 Task: Create a due date automation trigger when advanced on, on the monday of the week a card is due add fields without custom field "Resume" set to a date in this week at 11:00 AM.
Action: Mouse moved to (989, 77)
Screenshot: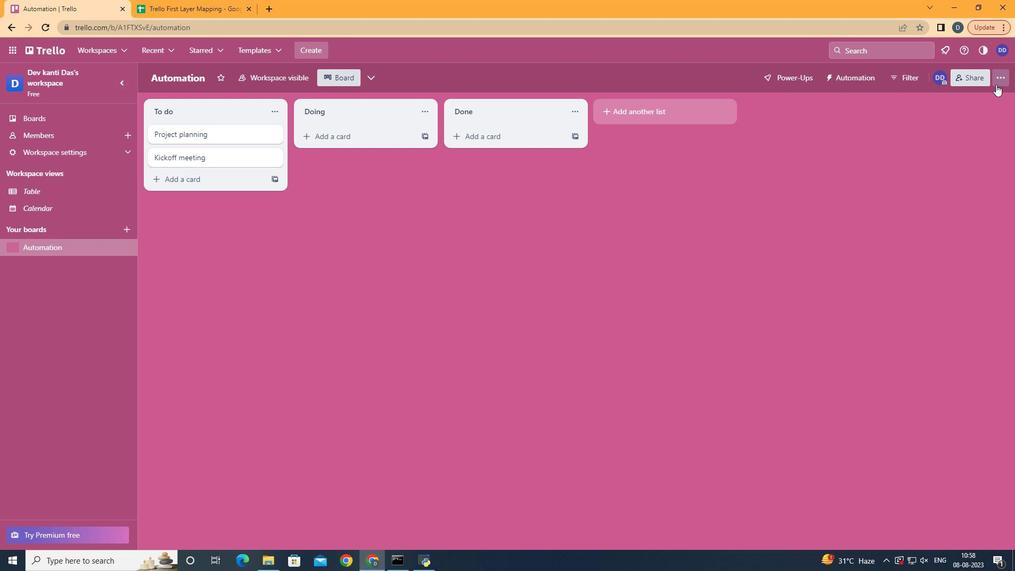 
Action: Mouse pressed left at (989, 77)
Screenshot: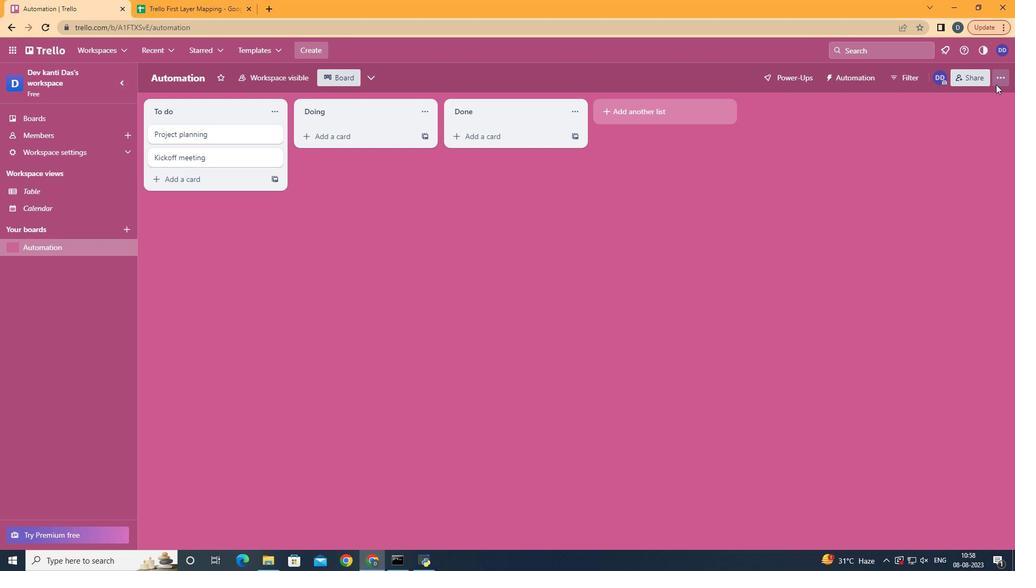 
Action: Mouse moved to (897, 230)
Screenshot: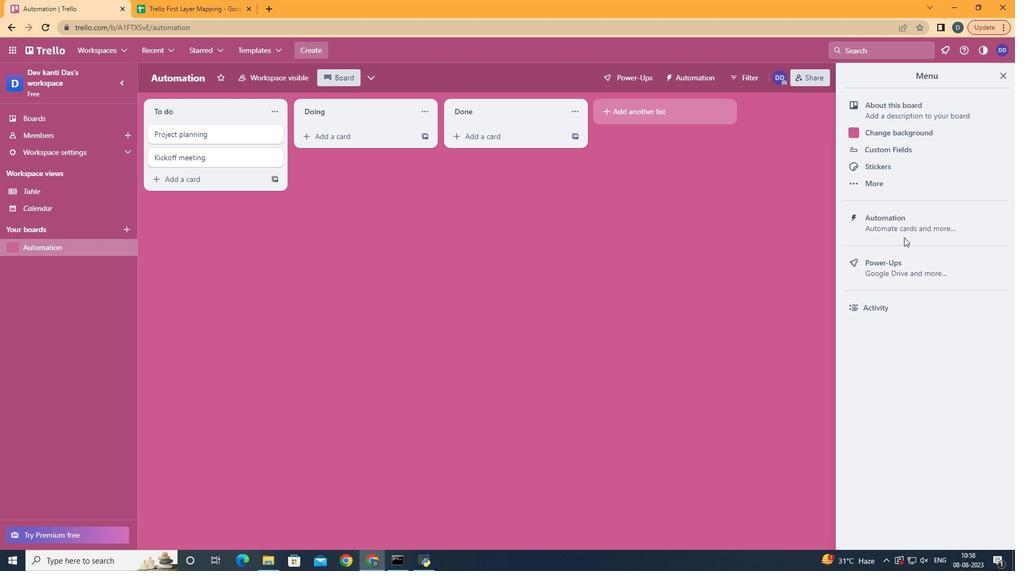 
Action: Mouse pressed left at (897, 230)
Screenshot: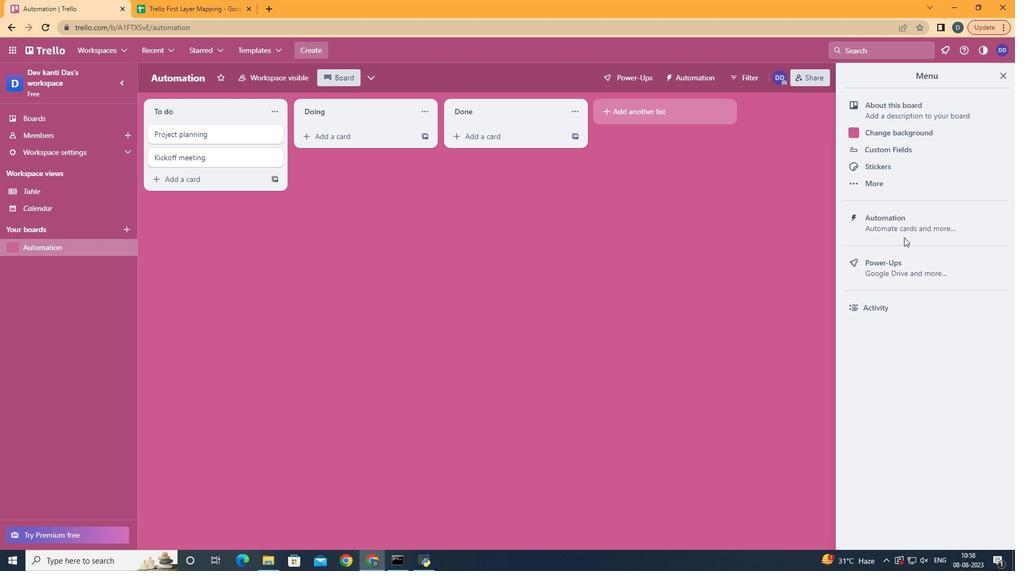 
Action: Mouse moved to (902, 217)
Screenshot: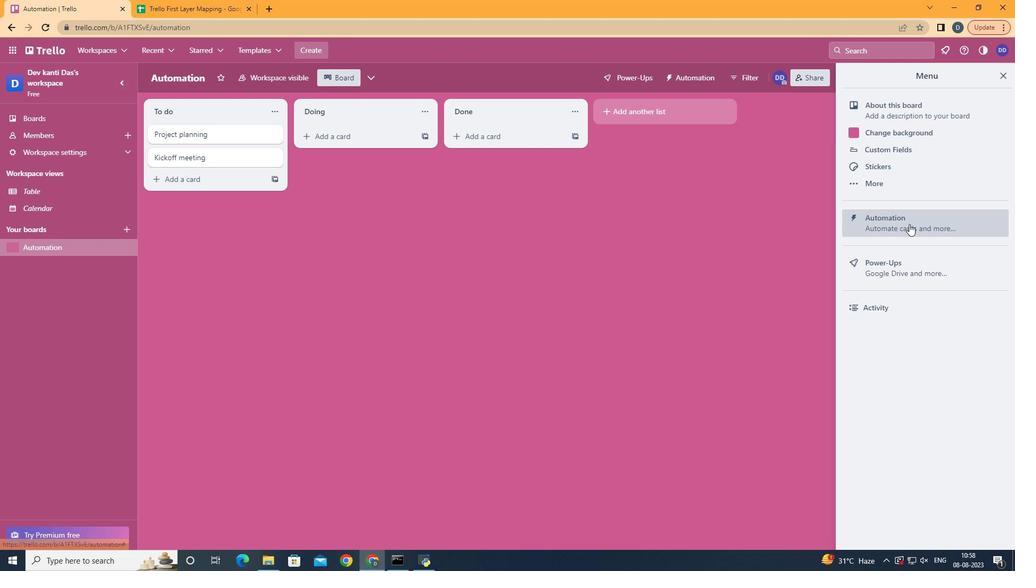 
Action: Mouse pressed left at (902, 217)
Screenshot: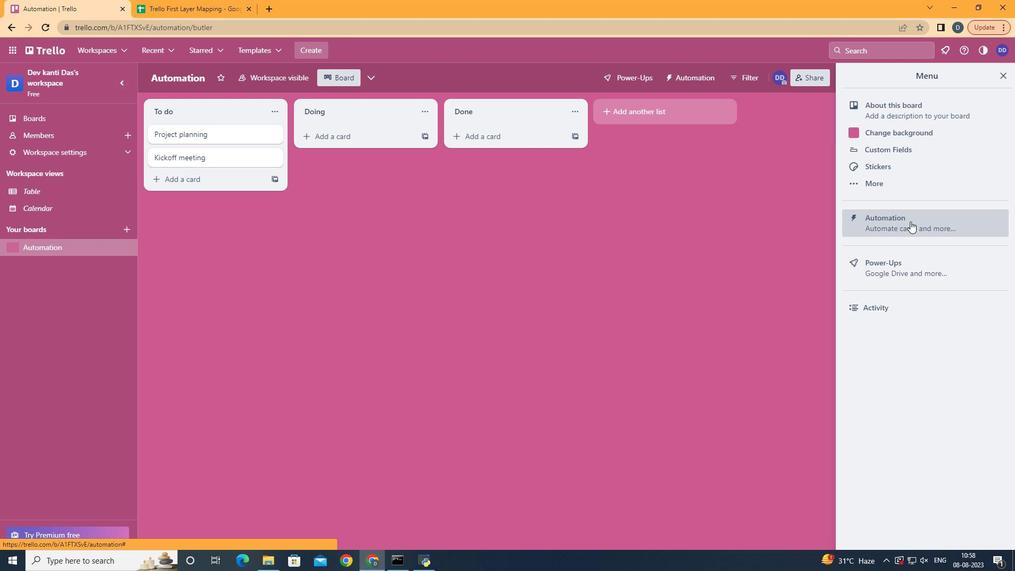 
Action: Mouse moved to (180, 200)
Screenshot: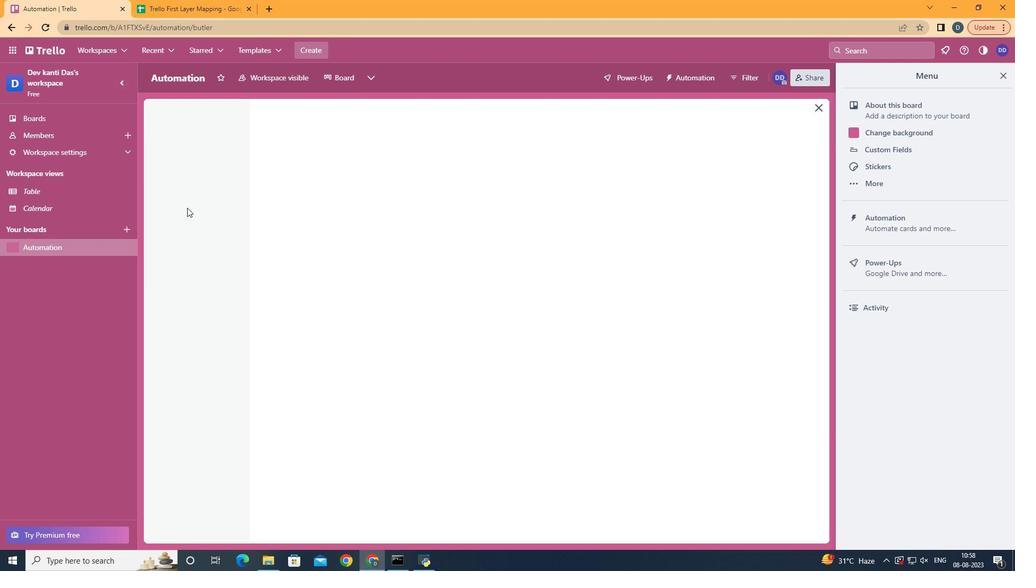 
Action: Mouse pressed left at (180, 200)
Screenshot: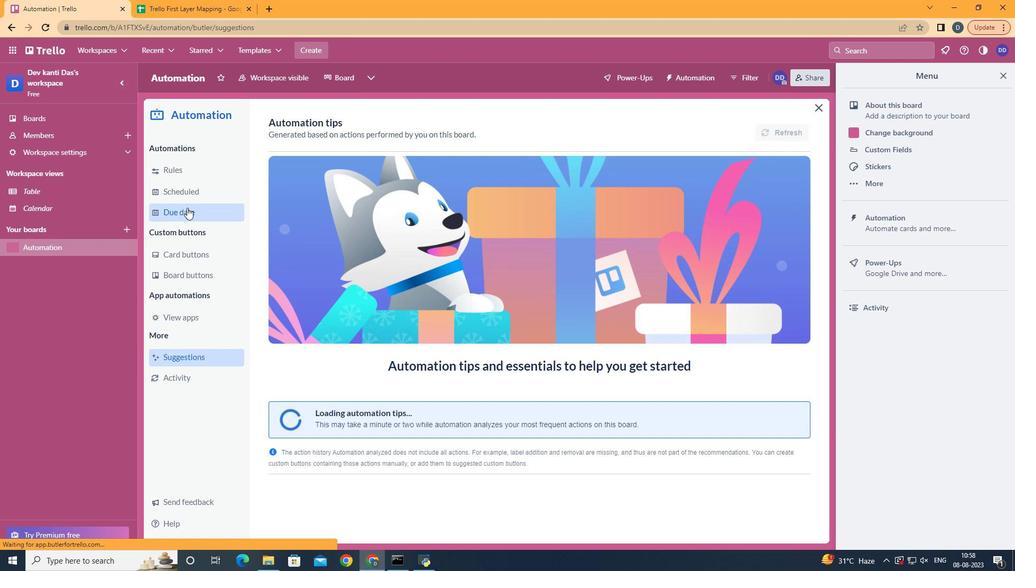 
Action: Mouse moved to (724, 118)
Screenshot: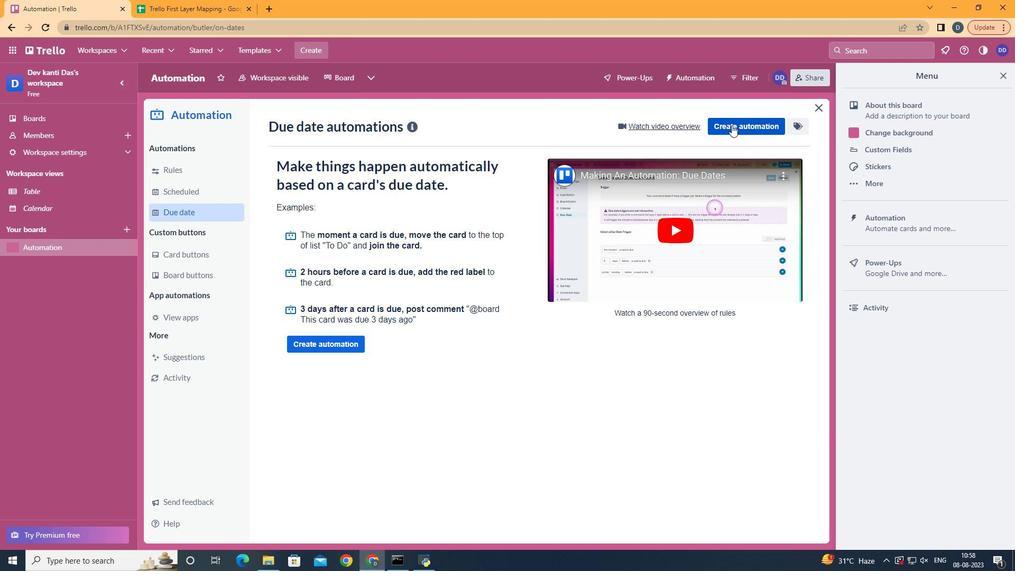 
Action: Mouse pressed left at (724, 118)
Screenshot: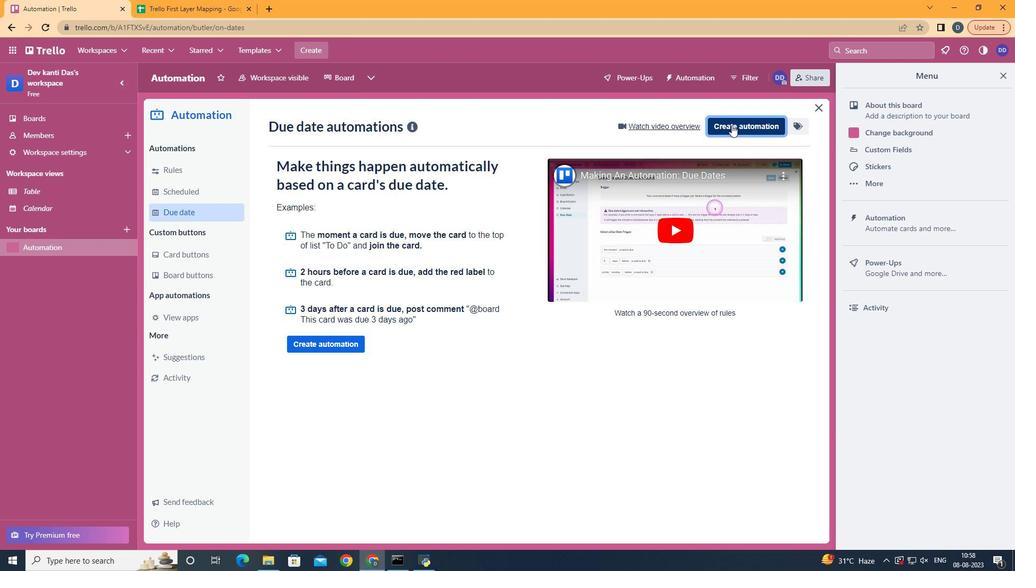 
Action: Mouse moved to (543, 219)
Screenshot: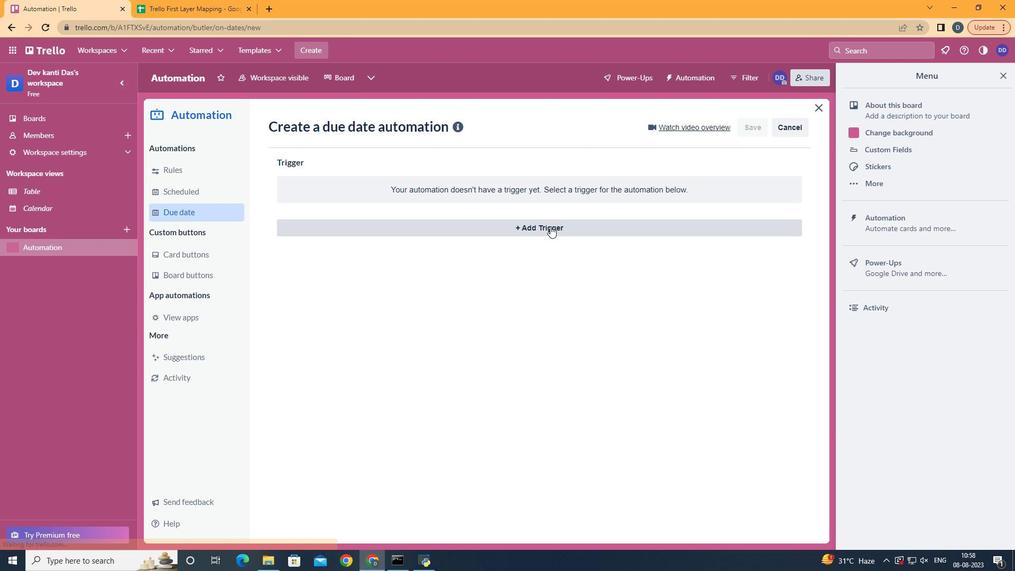 
Action: Mouse pressed left at (543, 219)
Screenshot: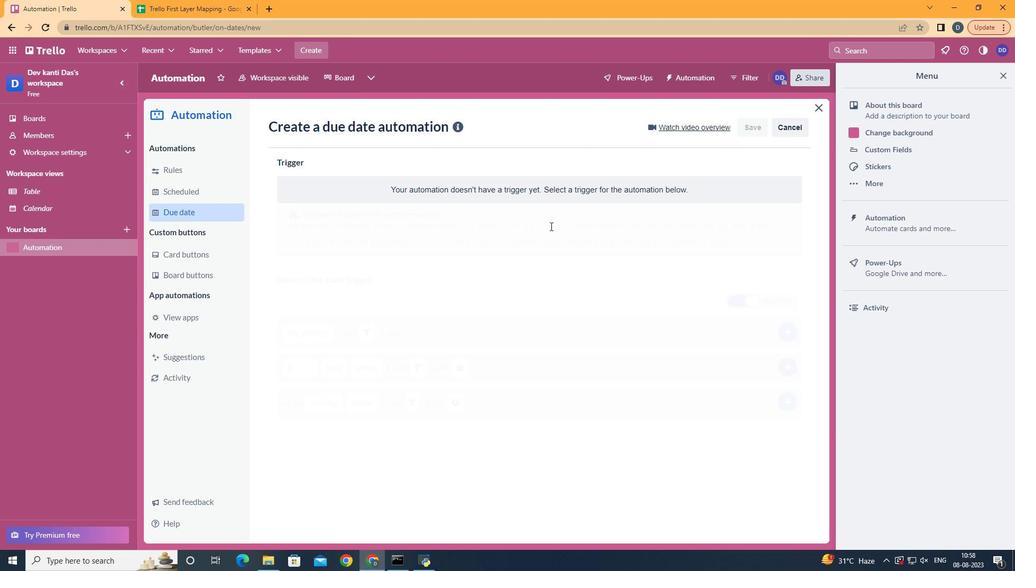 
Action: Mouse moved to (334, 267)
Screenshot: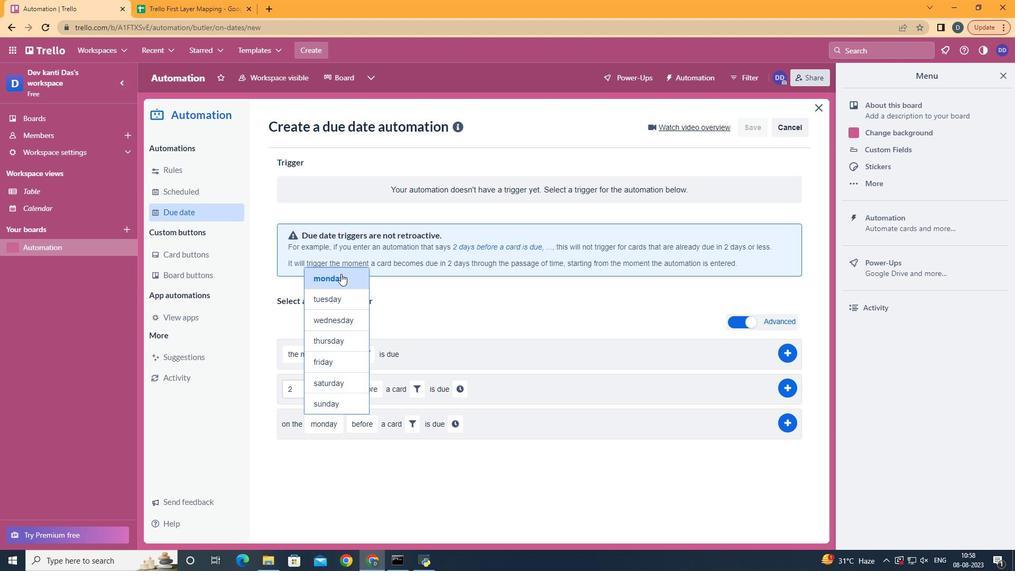 
Action: Mouse pressed left at (334, 267)
Screenshot: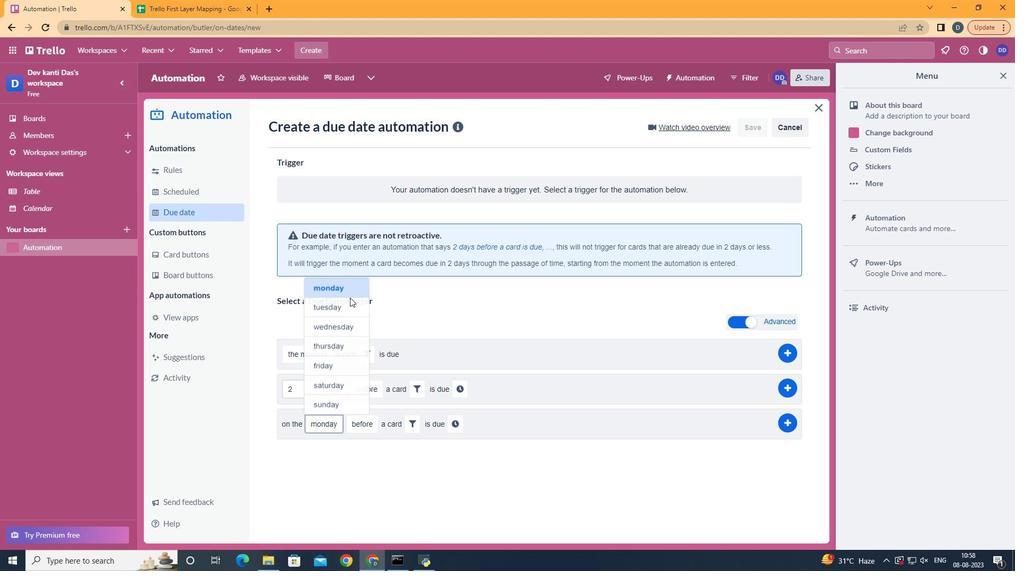 
Action: Mouse moved to (366, 476)
Screenshot: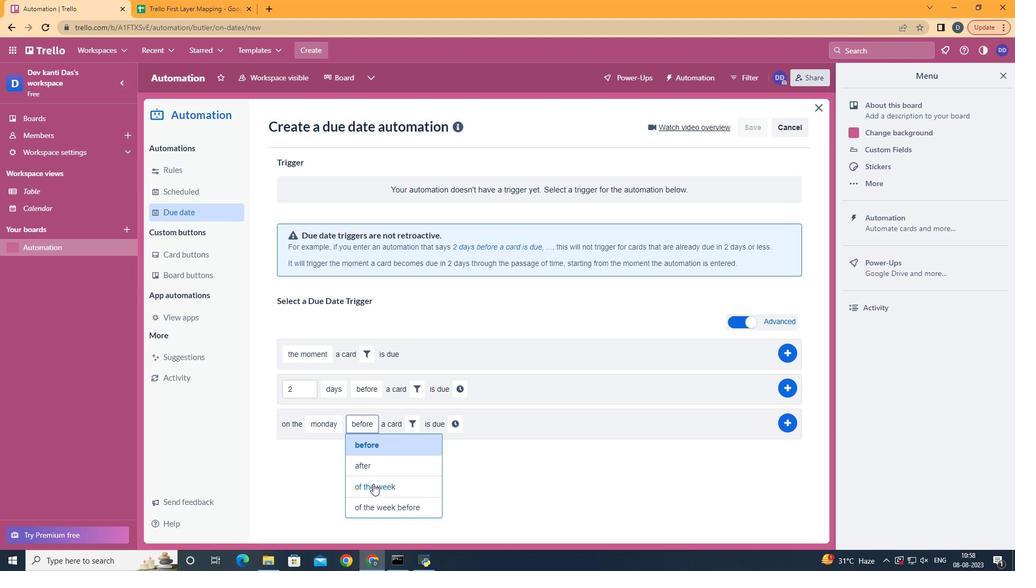 
Action: Mouse pressed left at (366, 476)
Screenshot: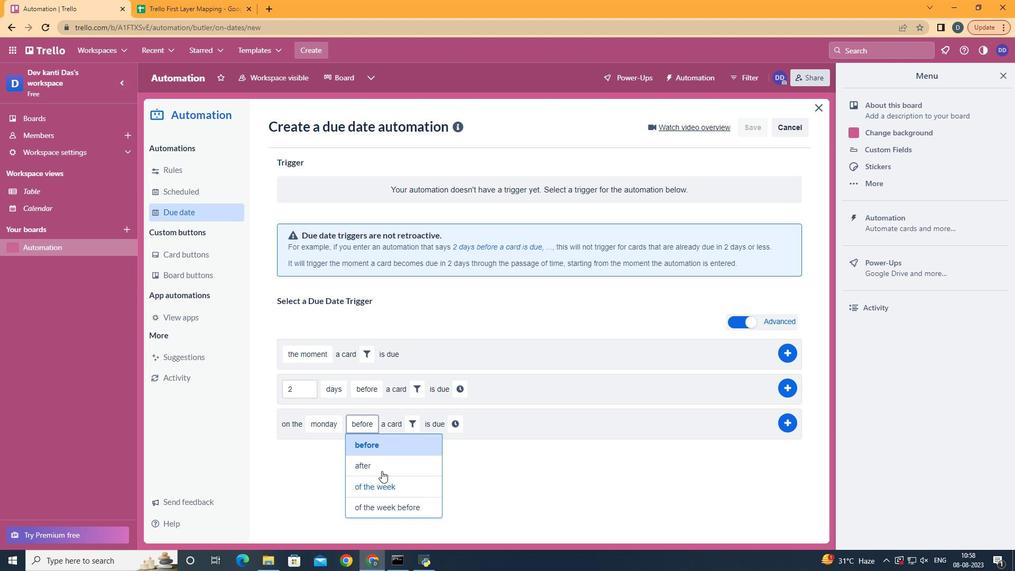 
Action: Mouse moved to (412, 412)
Screenshot: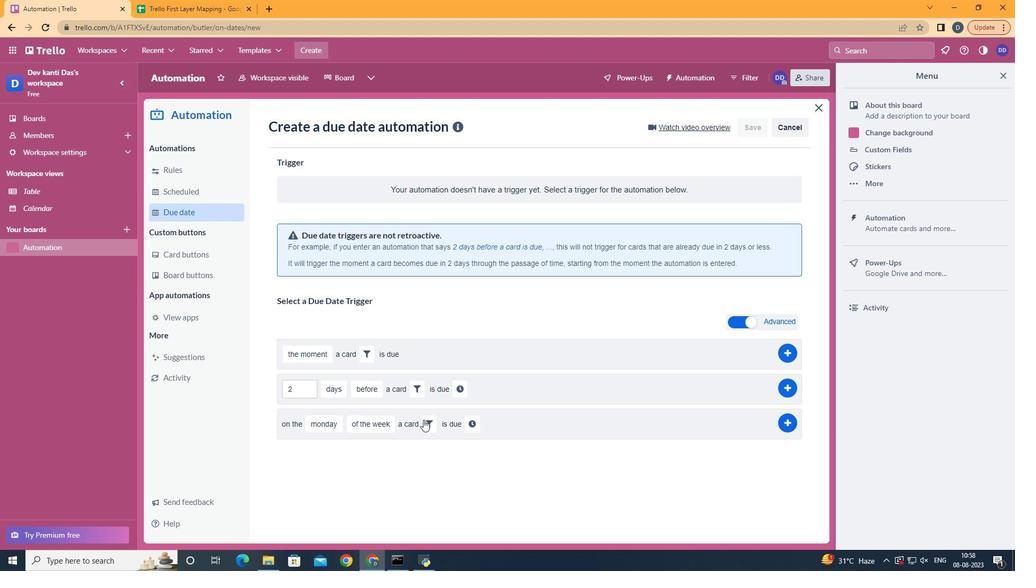 
Action: Mouse pressed left at (412, 412)
Screenshot: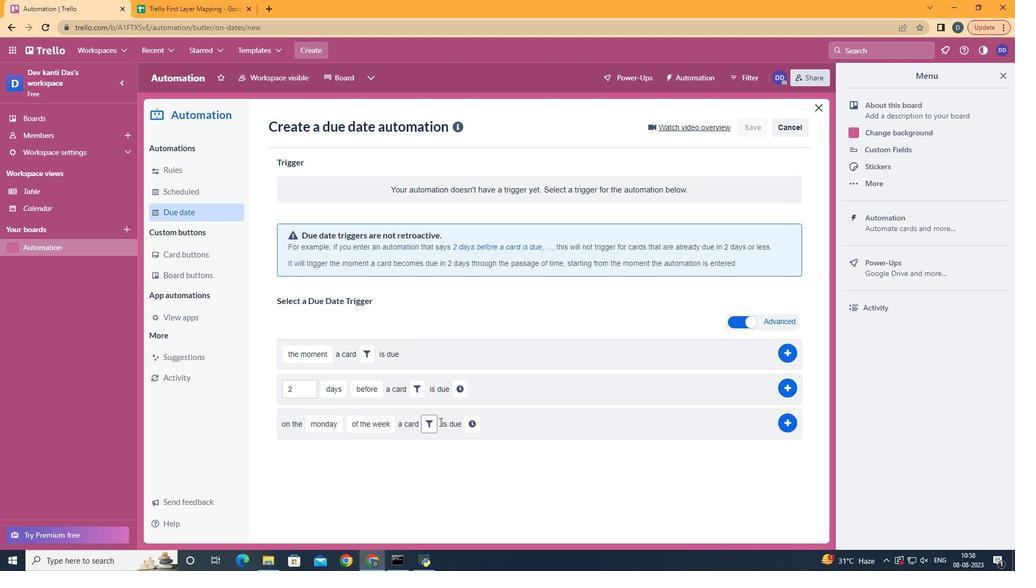 
Action: Mouse moved to (426, 416)
Screenshot: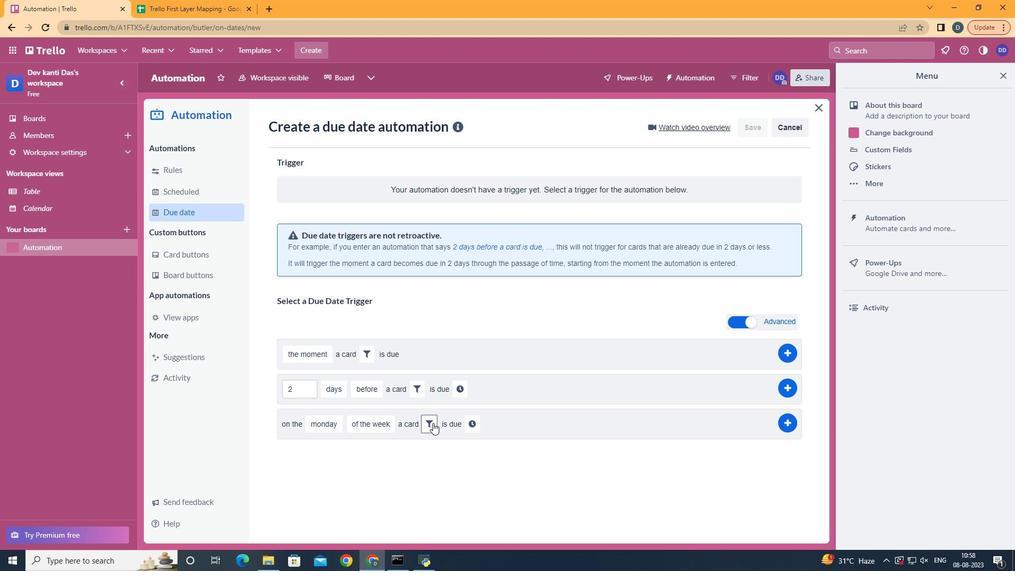 
Action: Mouse pressed left at (426, 416)
Screenshot: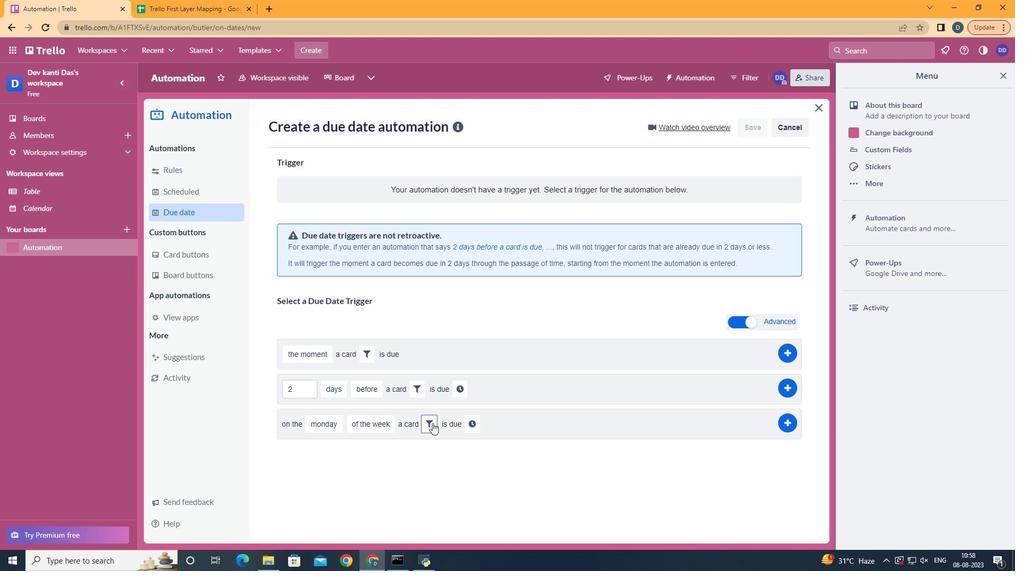 
Action: Mouse moved to (598, 451)
Screenshot: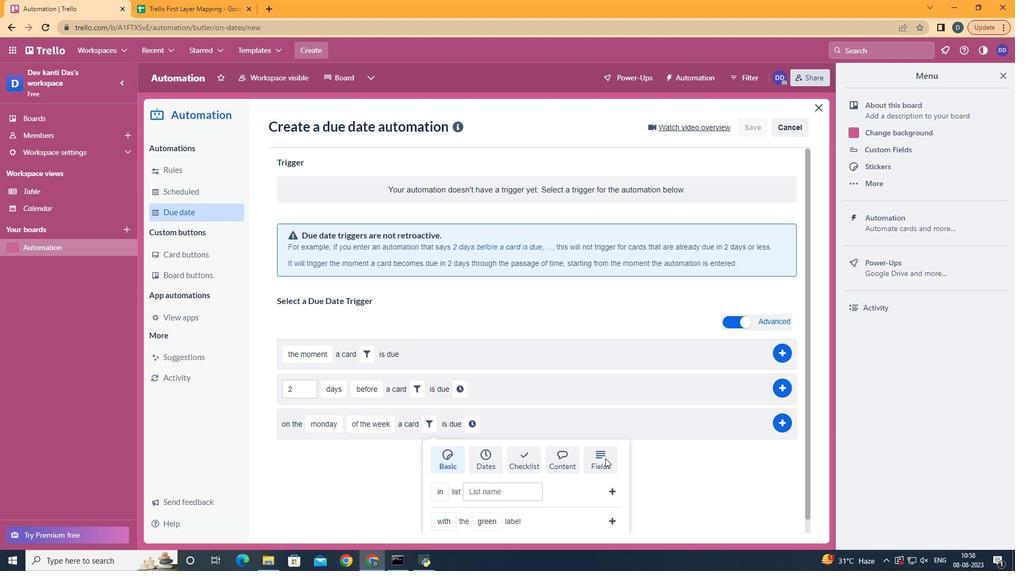 
Action: Mouse pressed left at (598, 451)
Screenshot: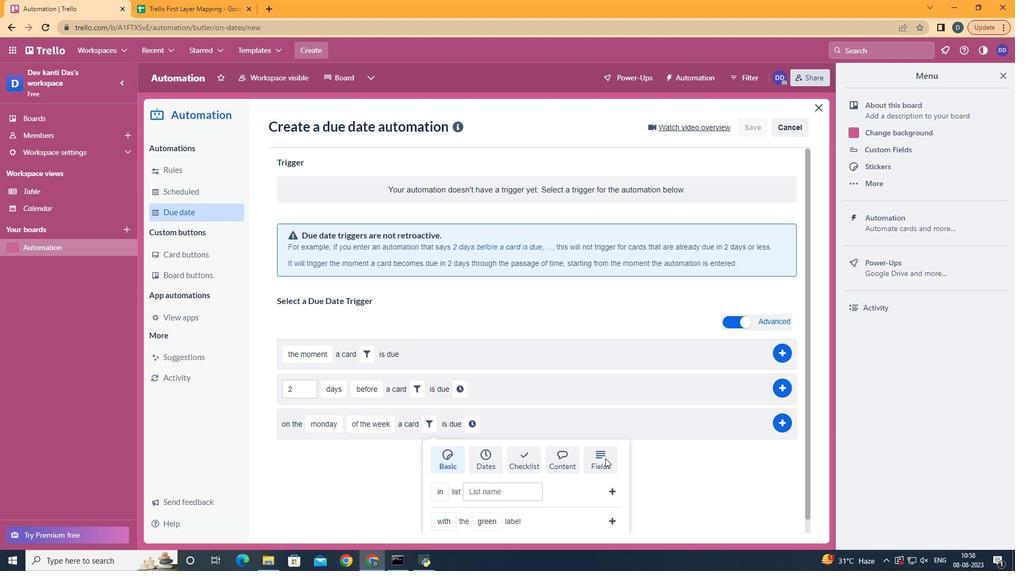 
Action: Mouse scrolled (598, 451) with delta (0, 0)
Screenshot: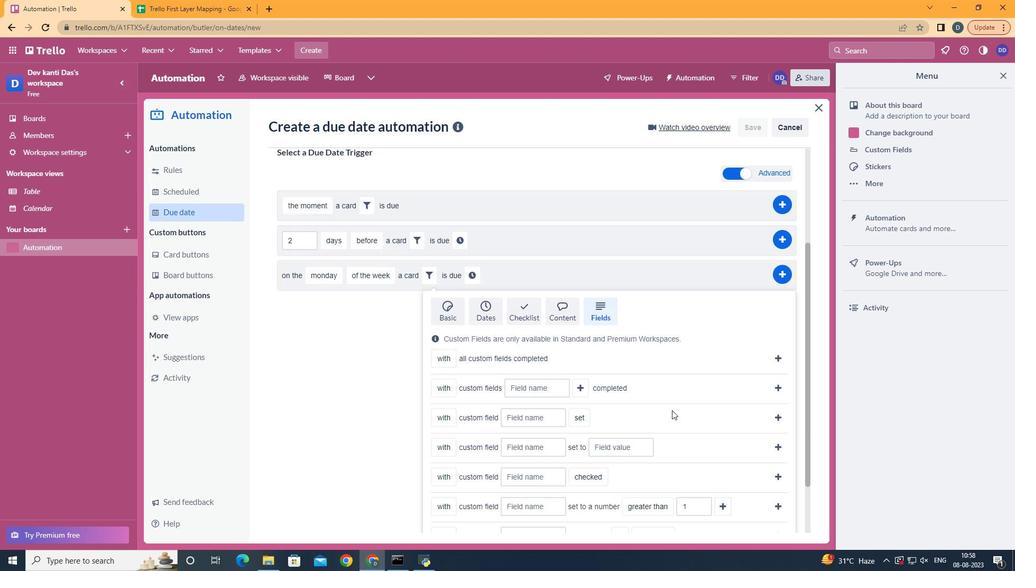
Action: Mouse scrolled (598, 451) with delta (0, 0)
Screenshot: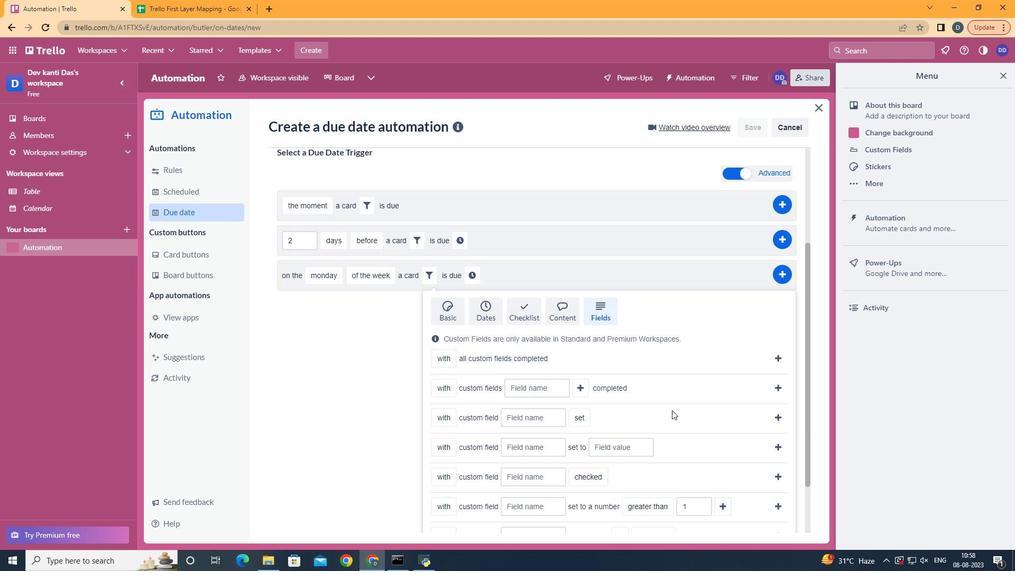 
Action: Mouse scrolled (598, 451) with delta (0, 0)
Screenshot: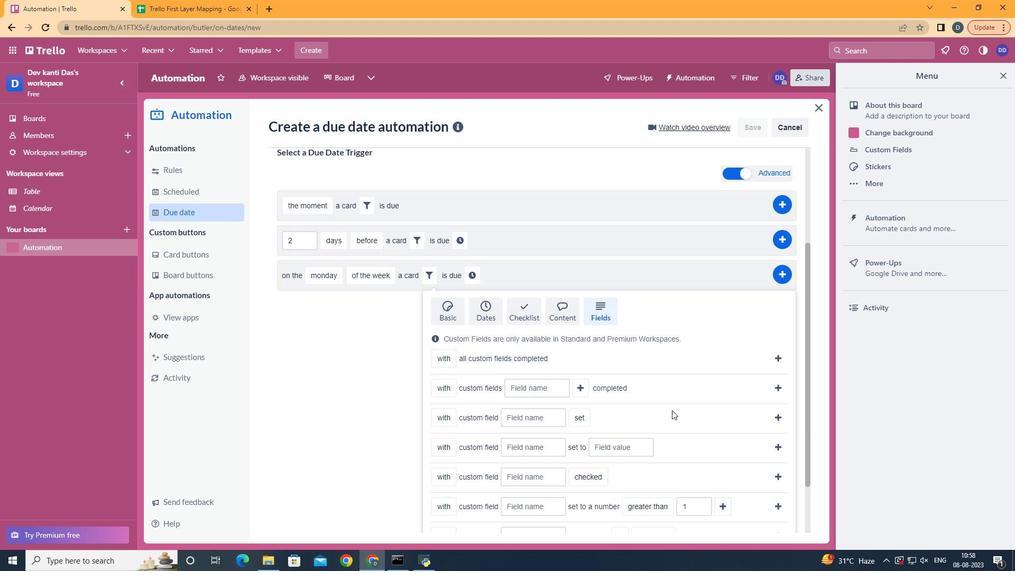
Action: Mouse scrolled (598, 451) with delta (0, 0)
Screenshot: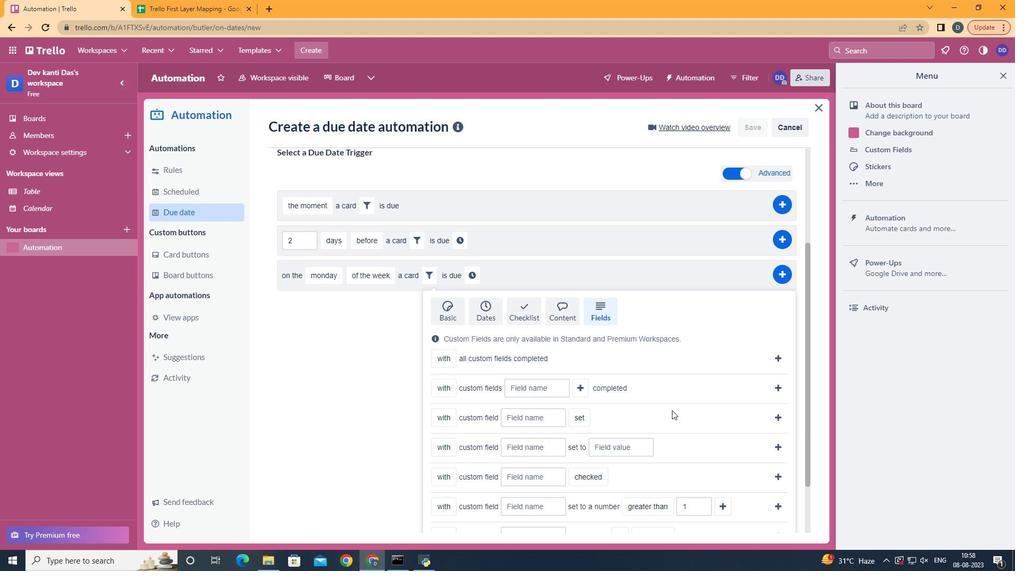 
Action: Mouse moved to (679, 389)
Screenshot: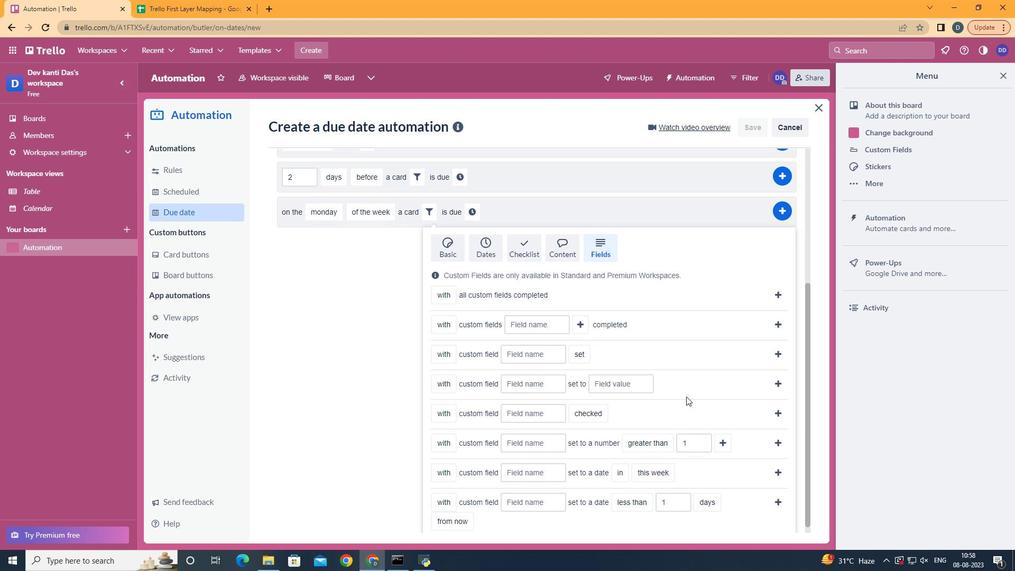 
Action: Mouse scrolled (679, 389) with delta (0, 0)
Screenshot: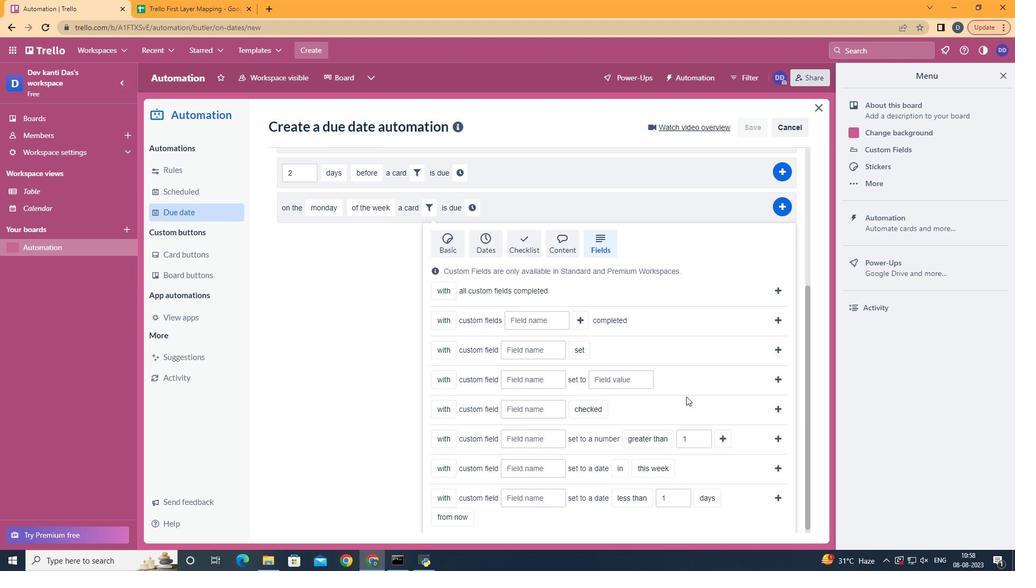 
Action: Mouse scrolled (679, 389) with delta (0, 0)
Screenshot: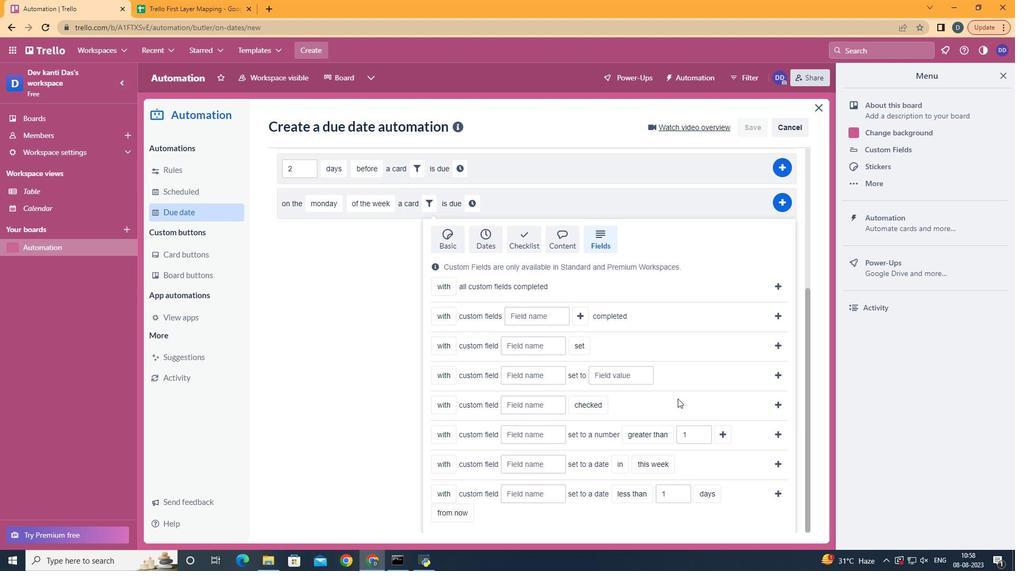 
Action: Mouse scrolled (679, 389) with delta (0, 0)
Screenshot: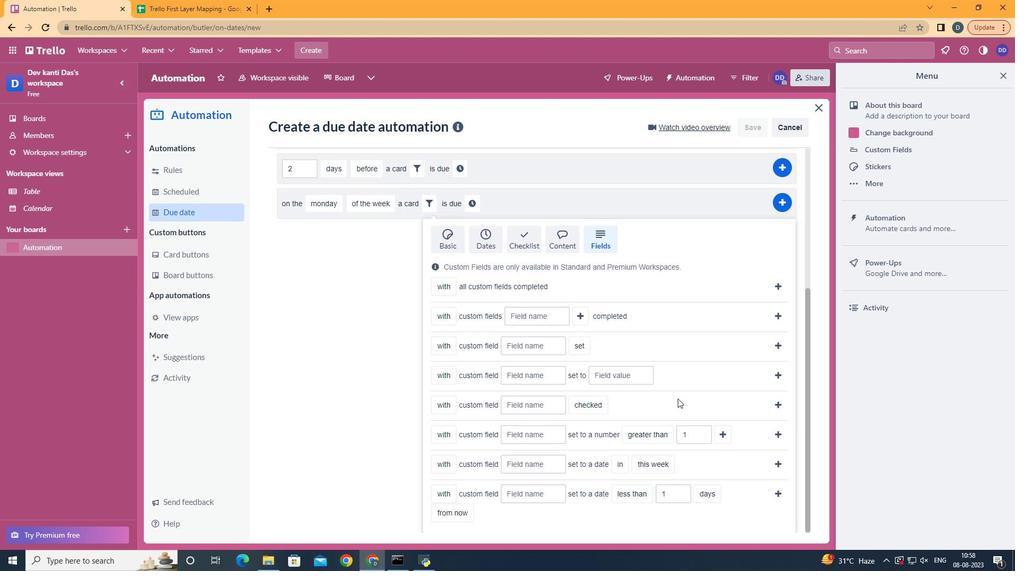 
Action: Mouse moved to (445, 498)
Screenshot: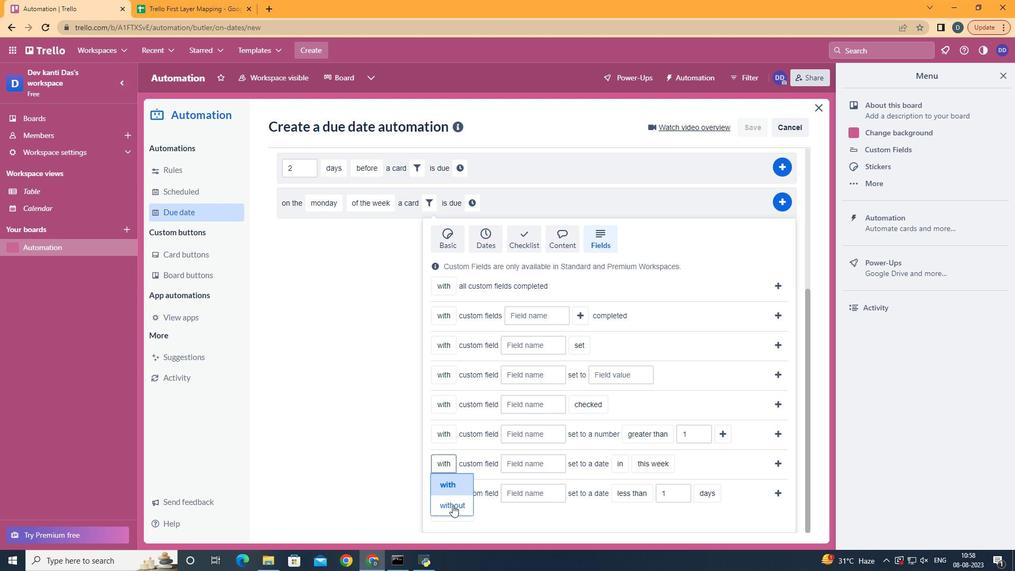 
Action: Mouse pressed left at (445, 498)
Screenshot: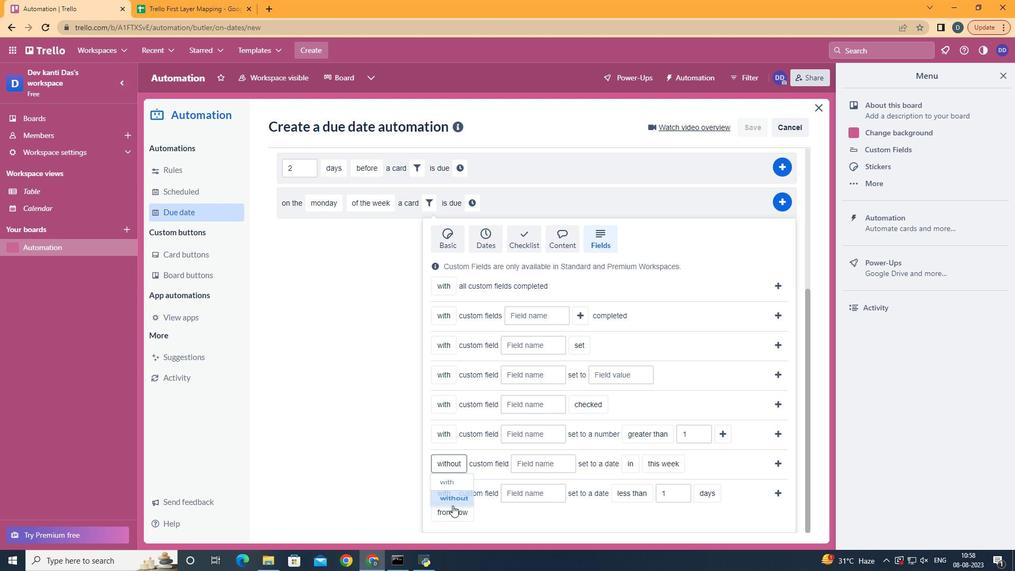 
Action: Mouse moved to (524, 458)
Screenshot: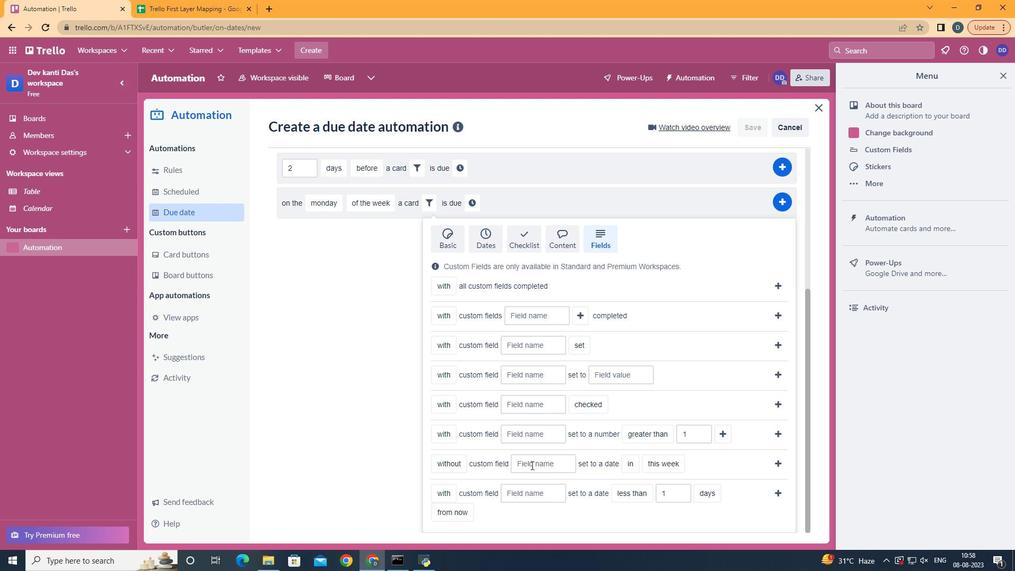 
Action: Mouse pressed left at (524, 458)
Screenshot: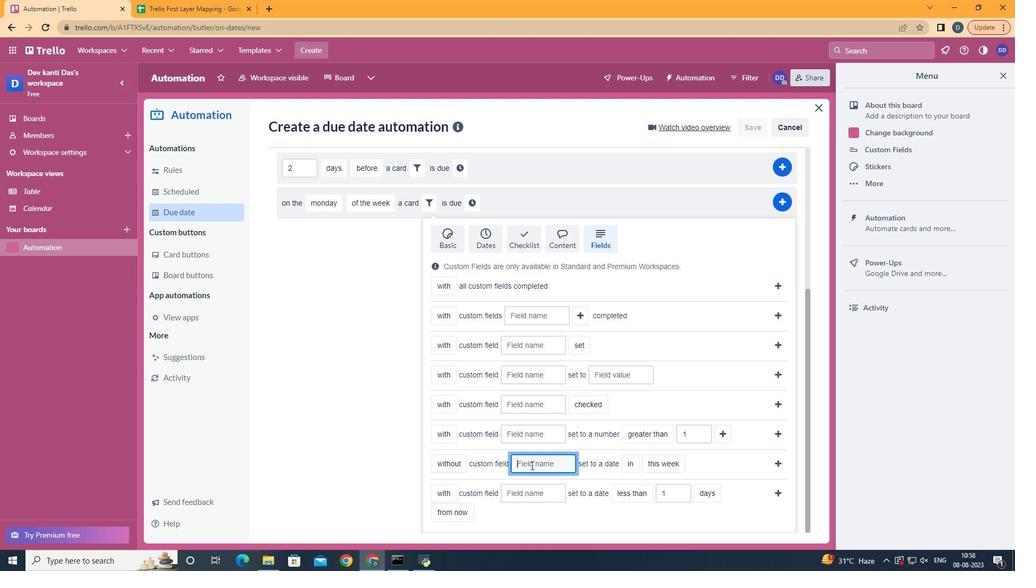 
Action: Mouse moved to (515, 459)
Screenshot: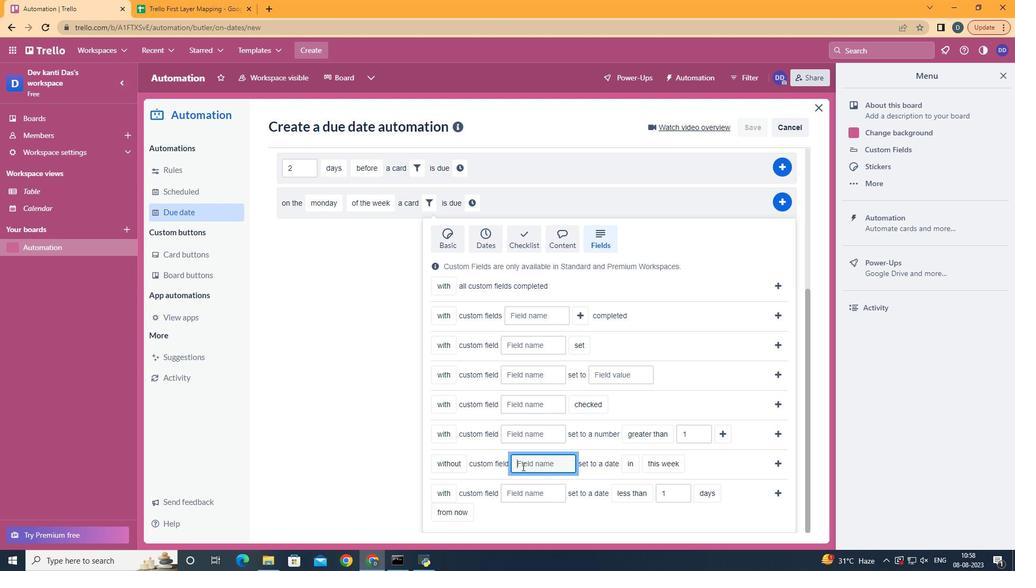 
Action: Key pressed <Key.shift>Resume
Screenshot: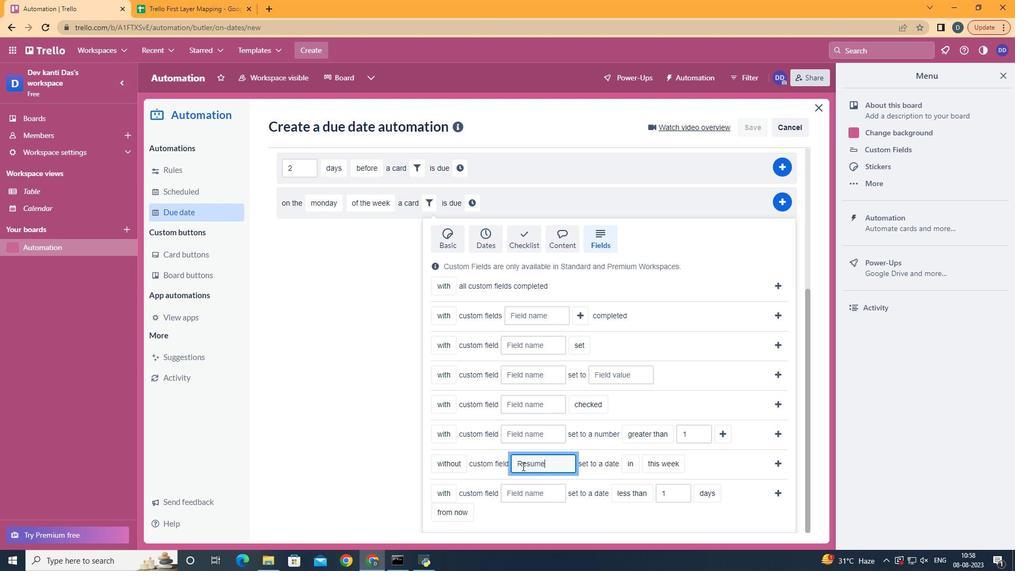 
Action: Mouse moved to (618, 476)
Screenshot: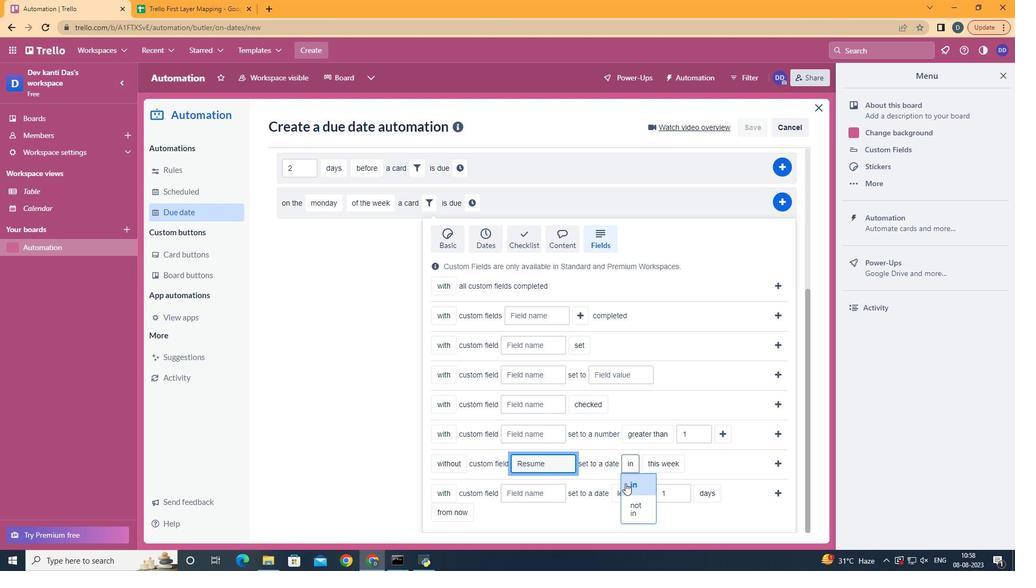 
Action: Mouse pressed left at (618, 476)
Screenshot: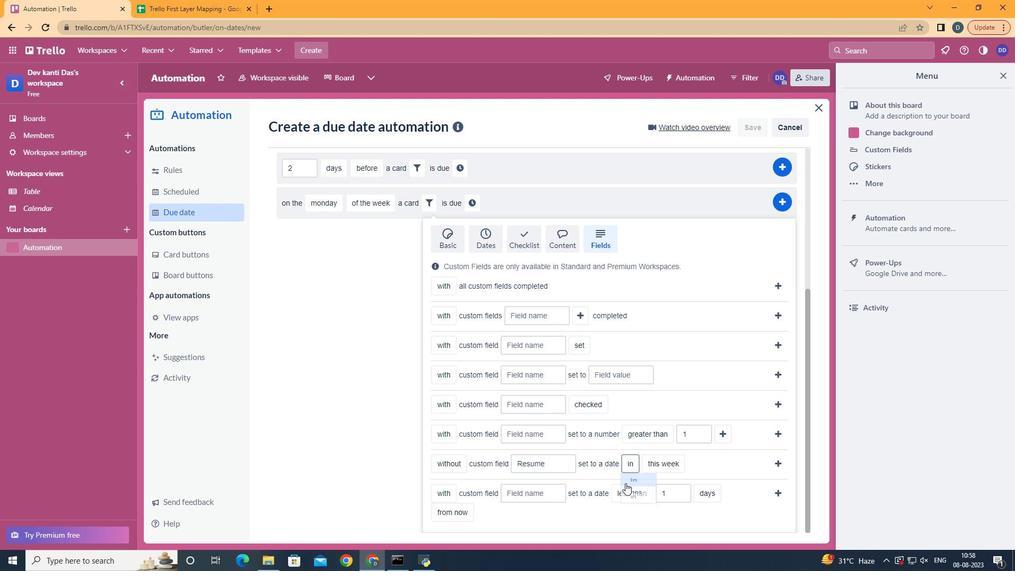 
Action: Mouse moved to (665, 474)
Screenshot: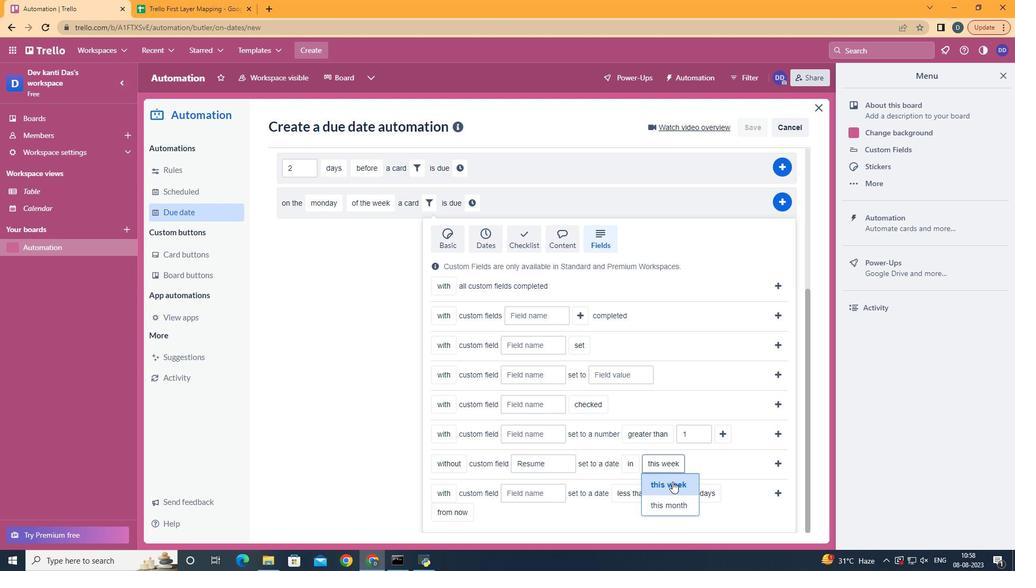 
Action: Mouse pressed left at (665, 474)
Screenshot: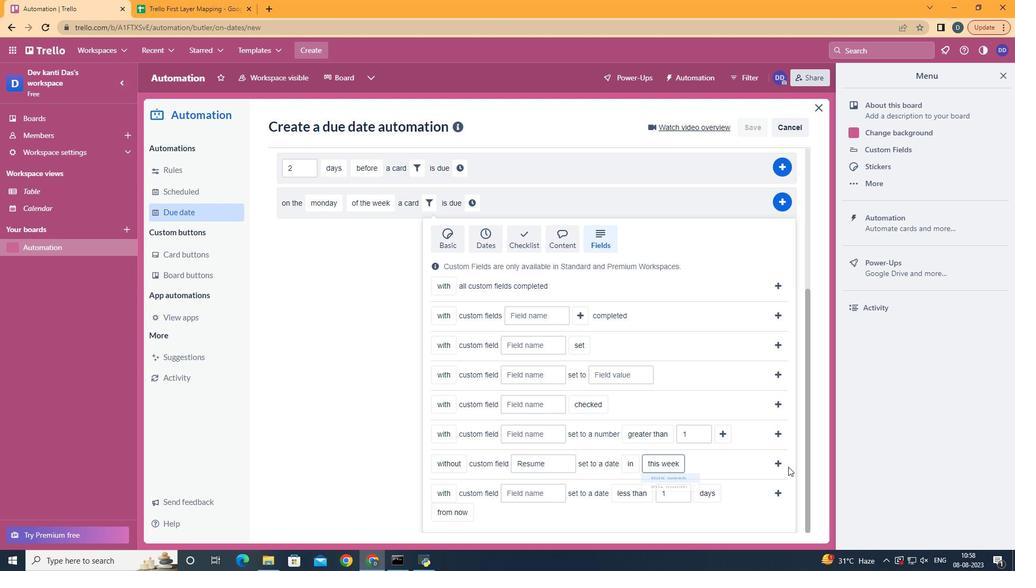 
Action: Mouse moved to (775, 456)
Screenshot: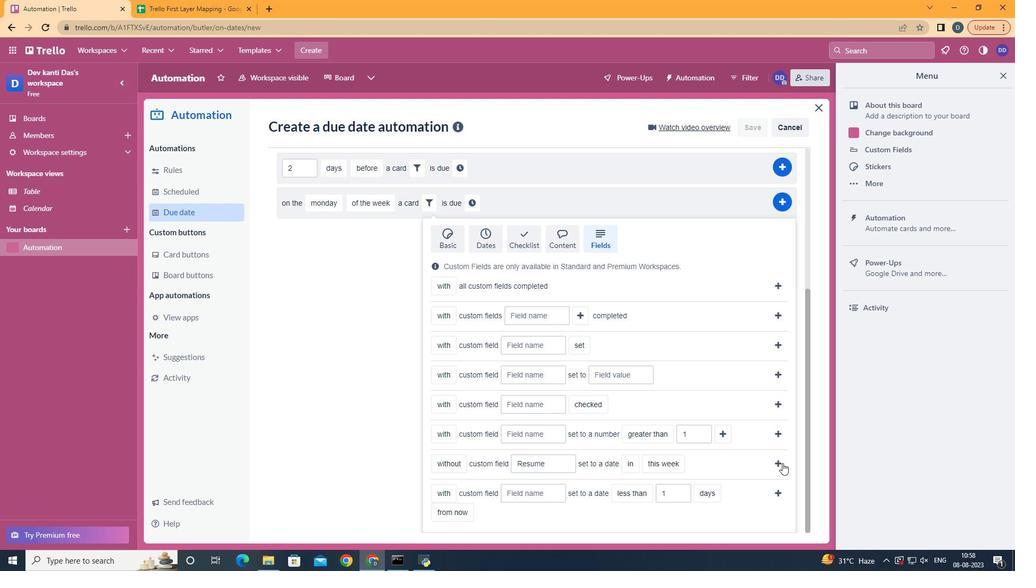 
Action: Mouse pressed left at (775, 456)
Screenshot: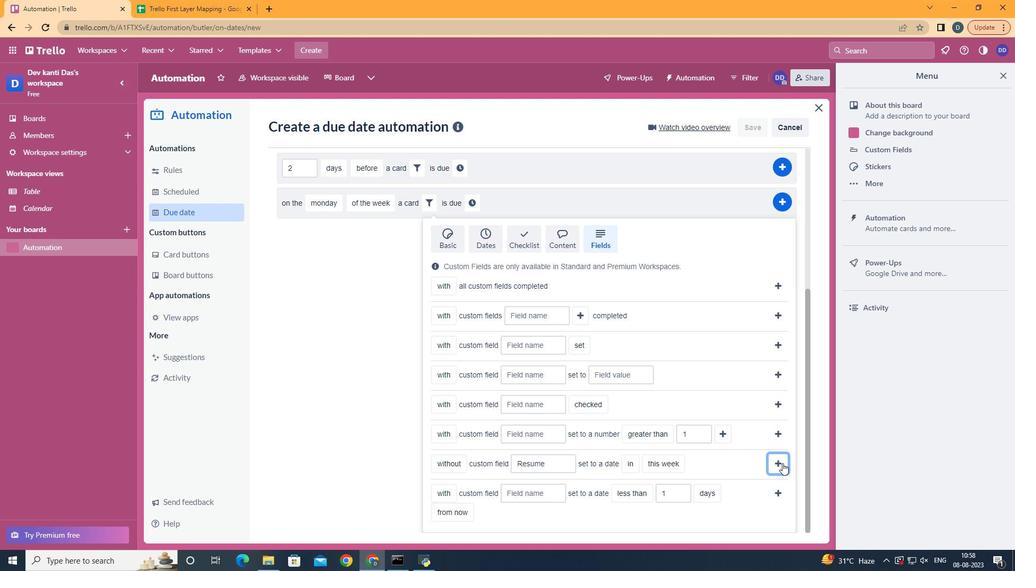 
Action: Mouse moved to (669, 420)
Screenshot: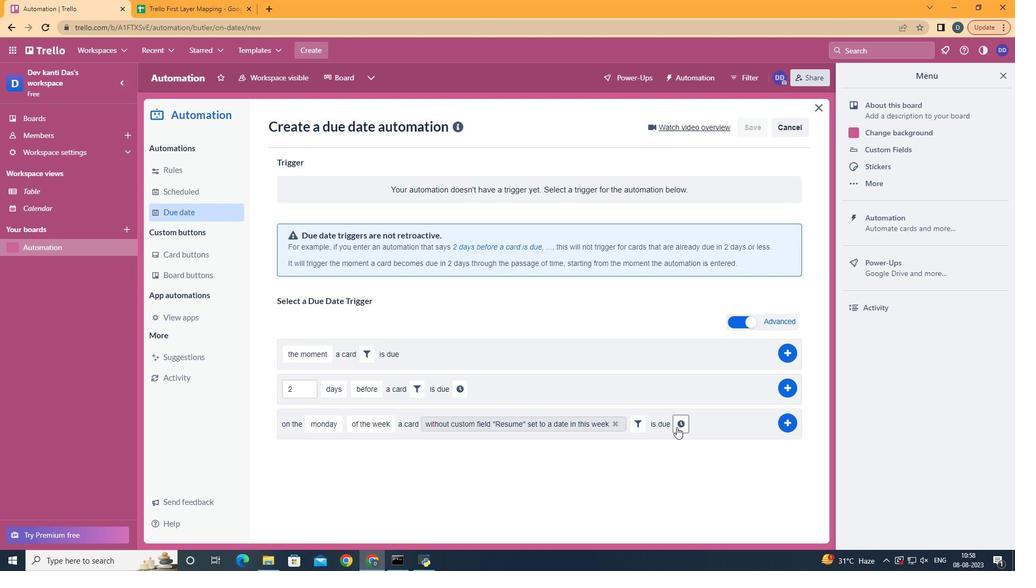 
Action: Mouse pressed left at (669, 420)
Screenshot: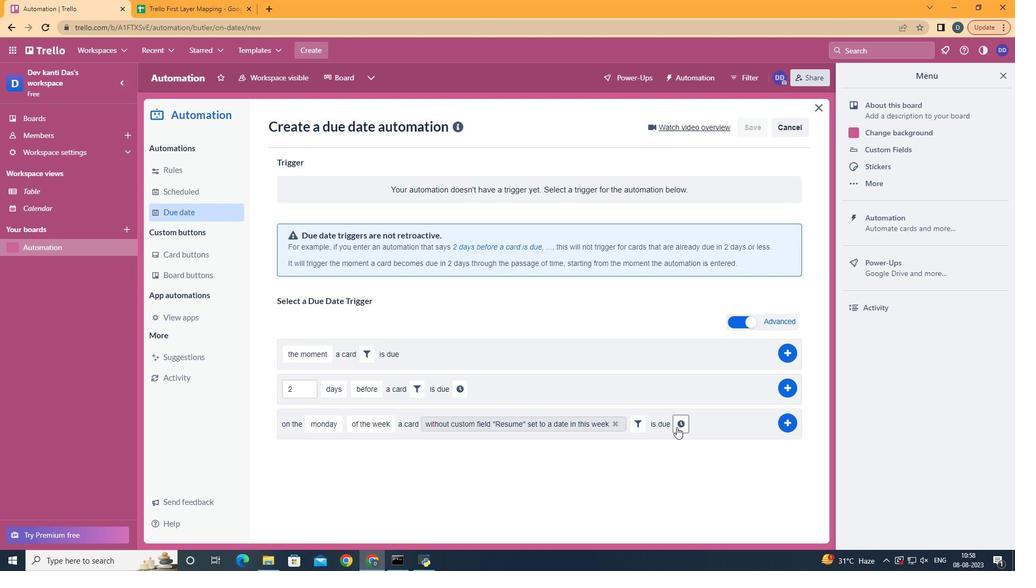 
Action: Mouse moved to (778, 415)
Screenshot: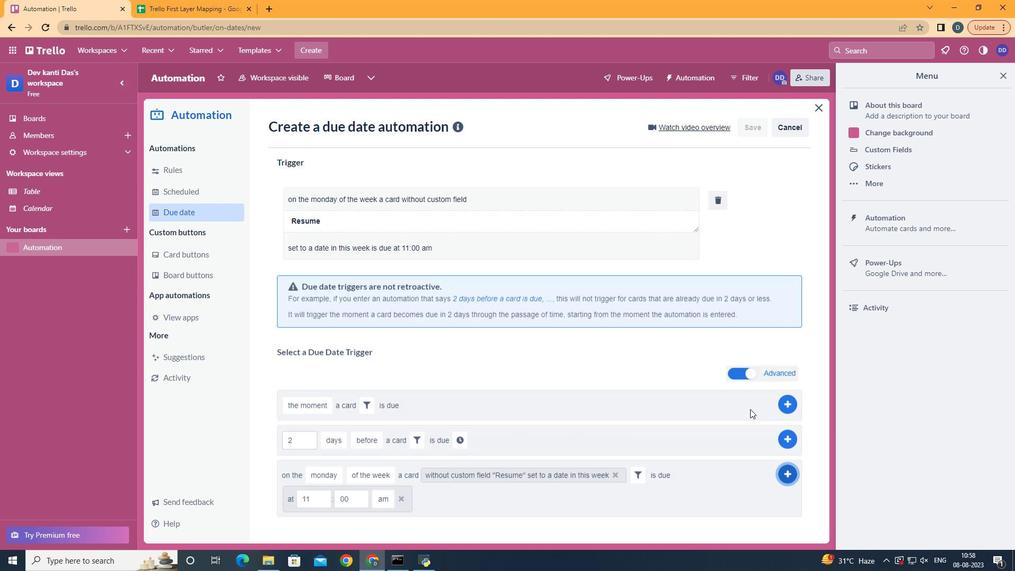 
Action: Mouse pressed left at (778, 415)
Screenshot: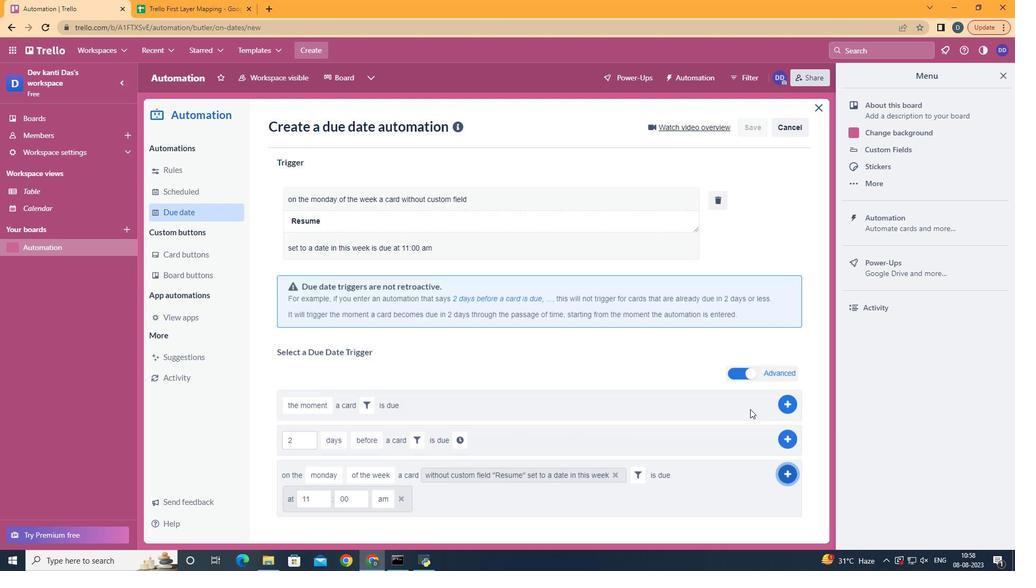 
Action: Mouse moved to (545, 187)
Screenshot: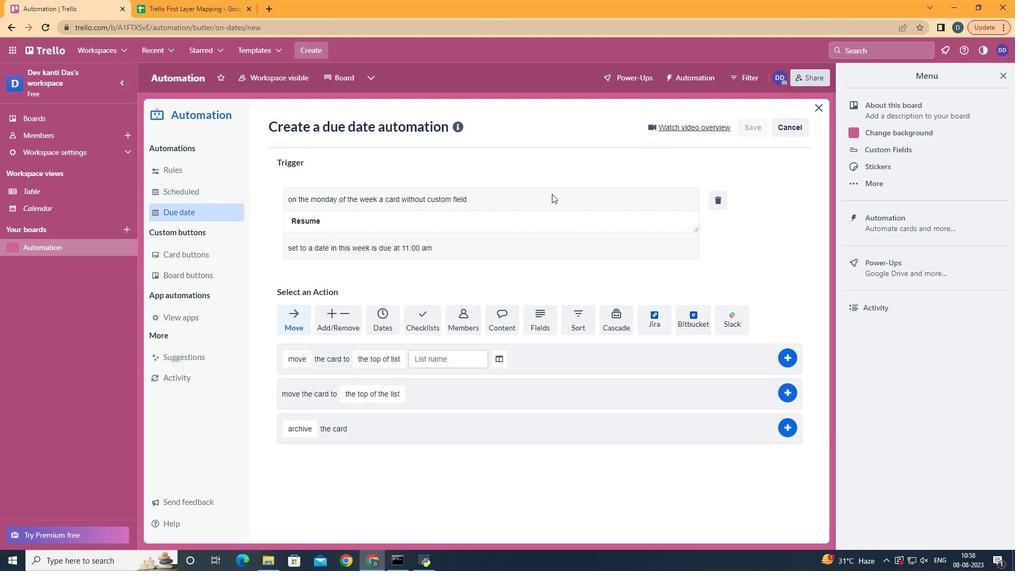 
